 Task: Add Hu Almond Crunch Organic Dark Chocolate Bar to the cart.
Action: Mouse moved to (18, 60)
Screenshot: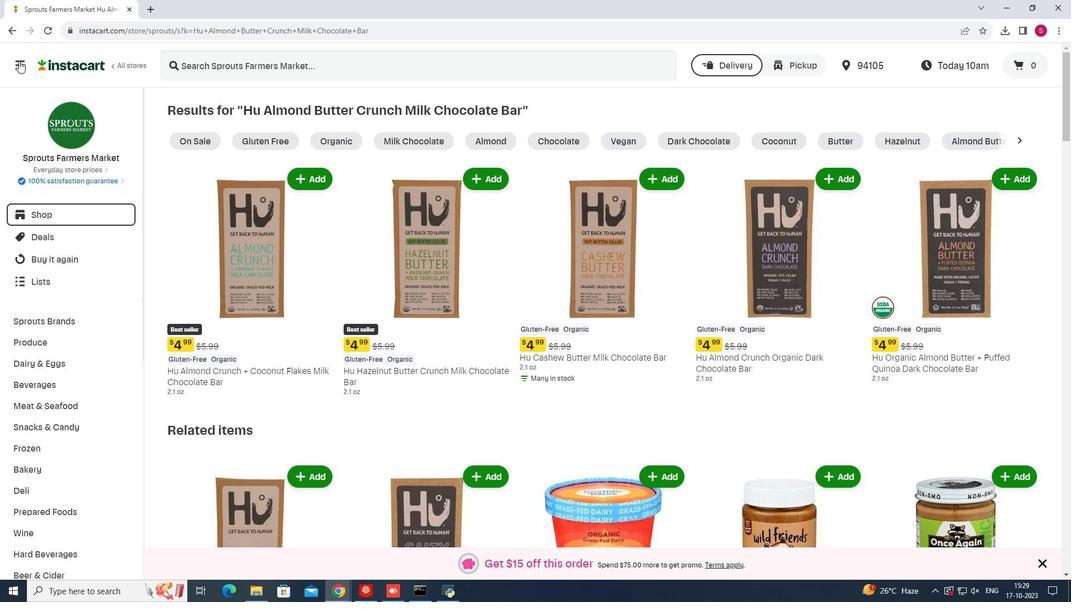 
Action: Mouse pressed left at (18, 60)
Screenshot: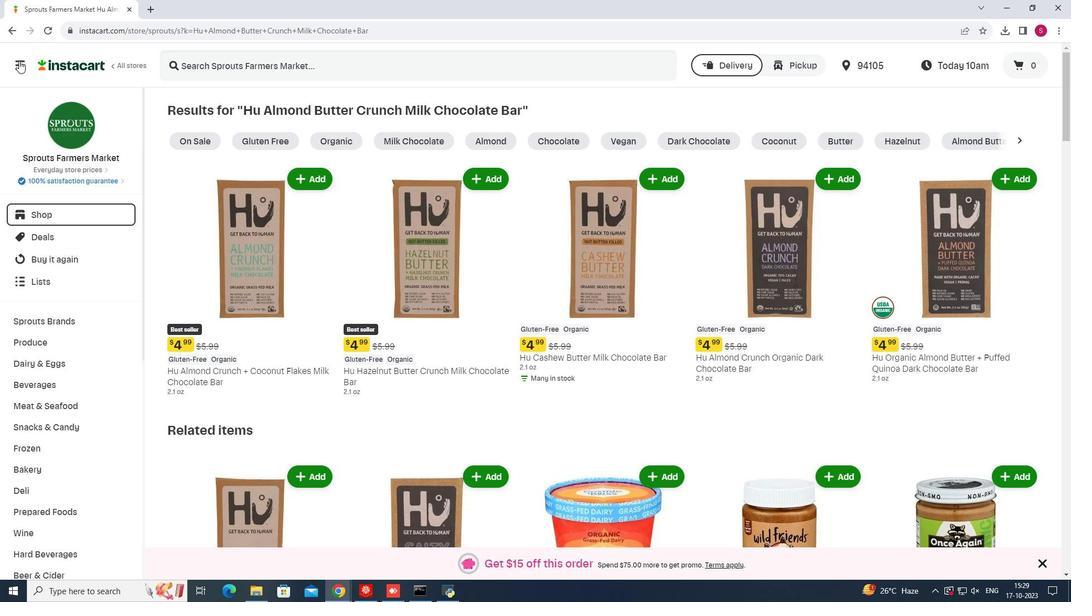 
Action: Mouse moved to (56, 292)
Screenshot: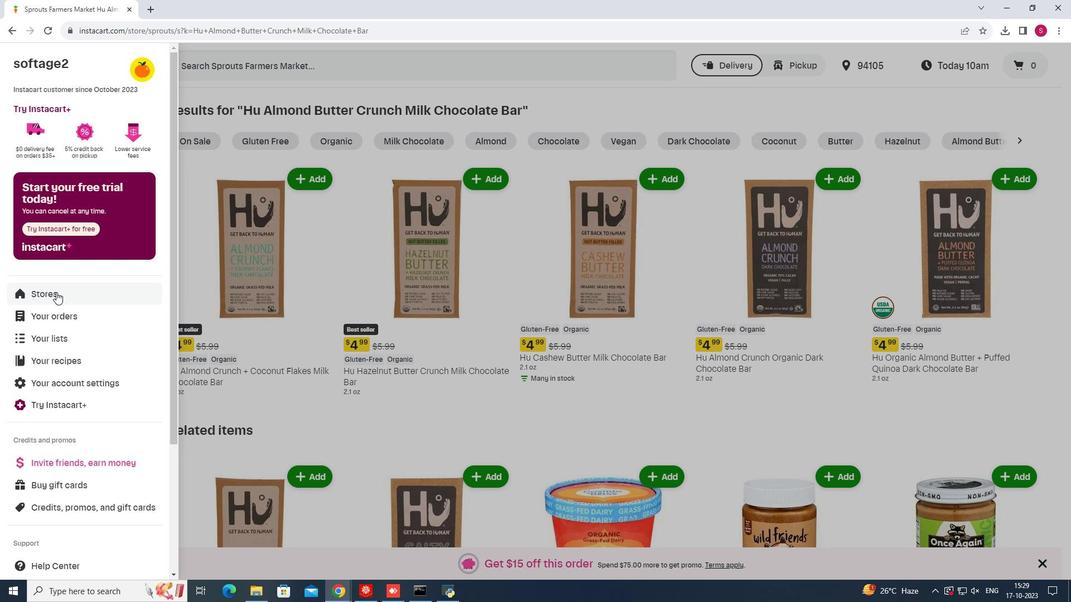 
Action: Mouse pressed left at (56, 292)
Screenshot: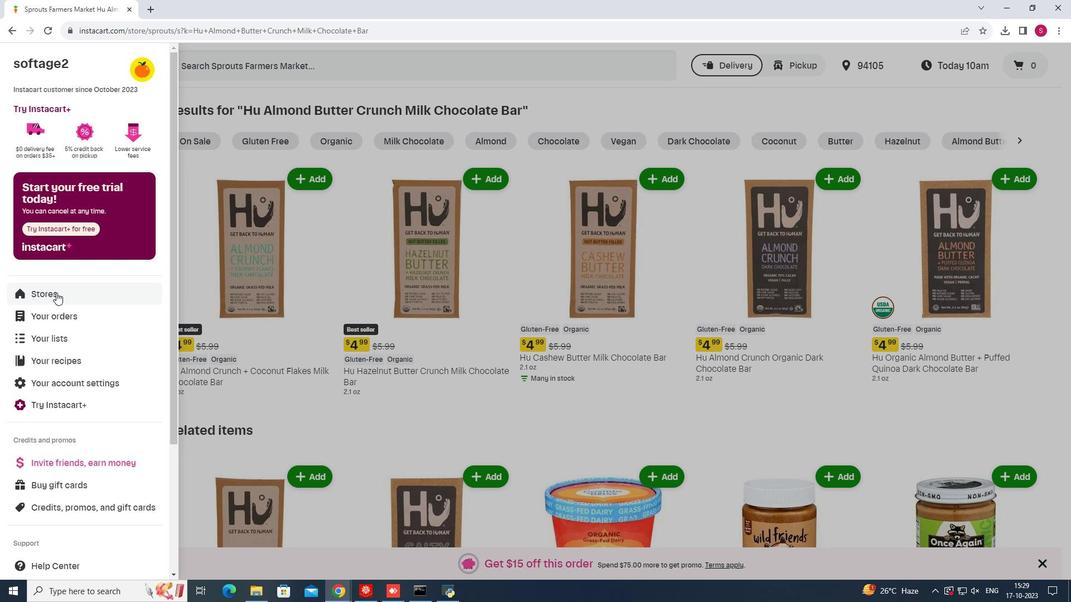 
Action: Mouse moved to (264, 102)
Screenshot: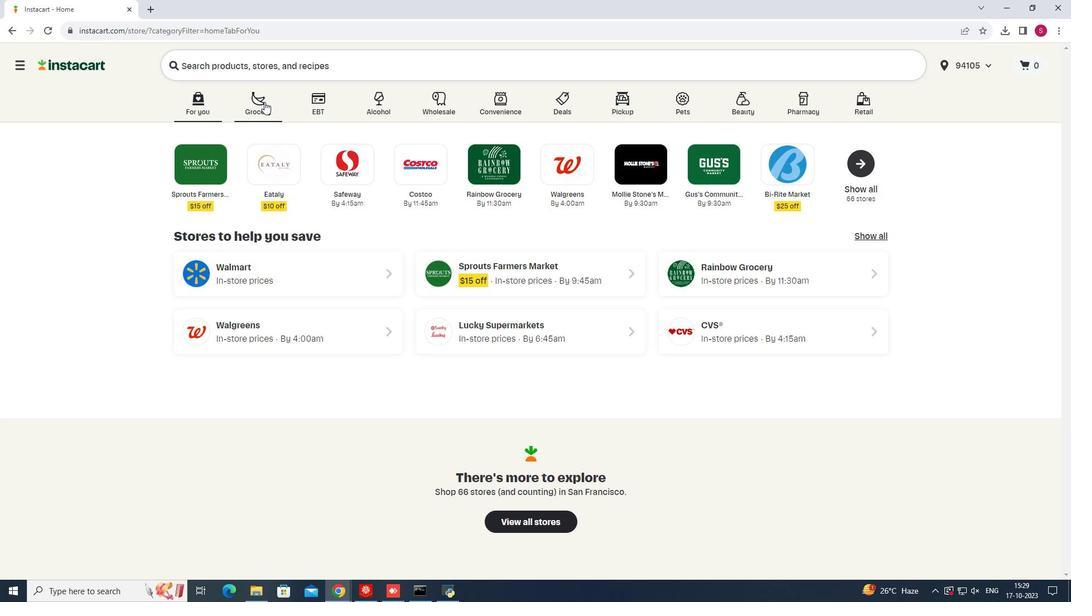 
Action: Mouse pressed left at (264, 102)
Screenshot: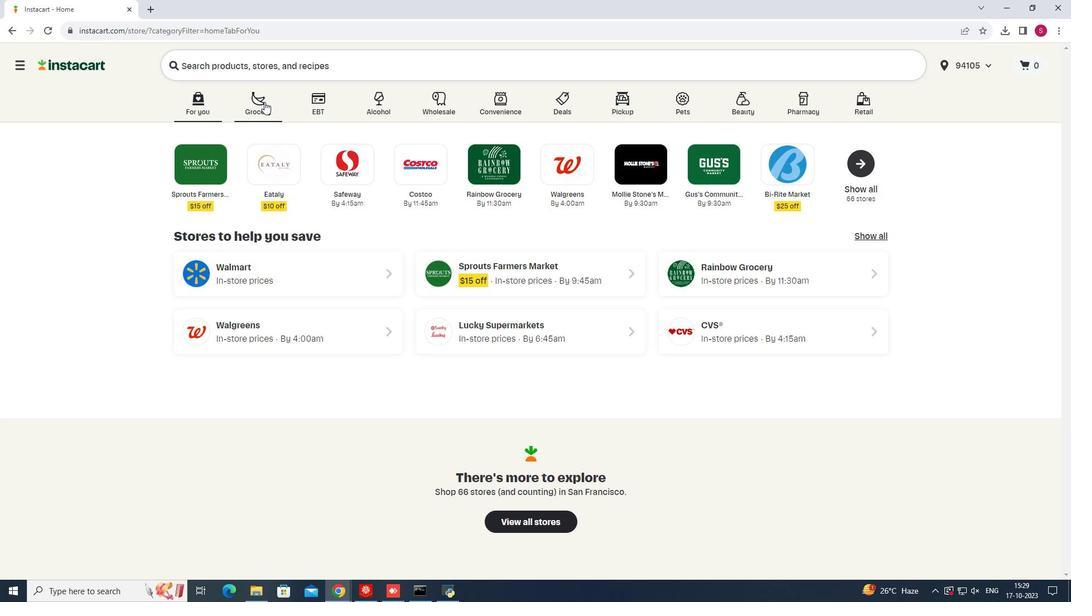 
Action: Mouse moved to (759, 146)
Screenshot: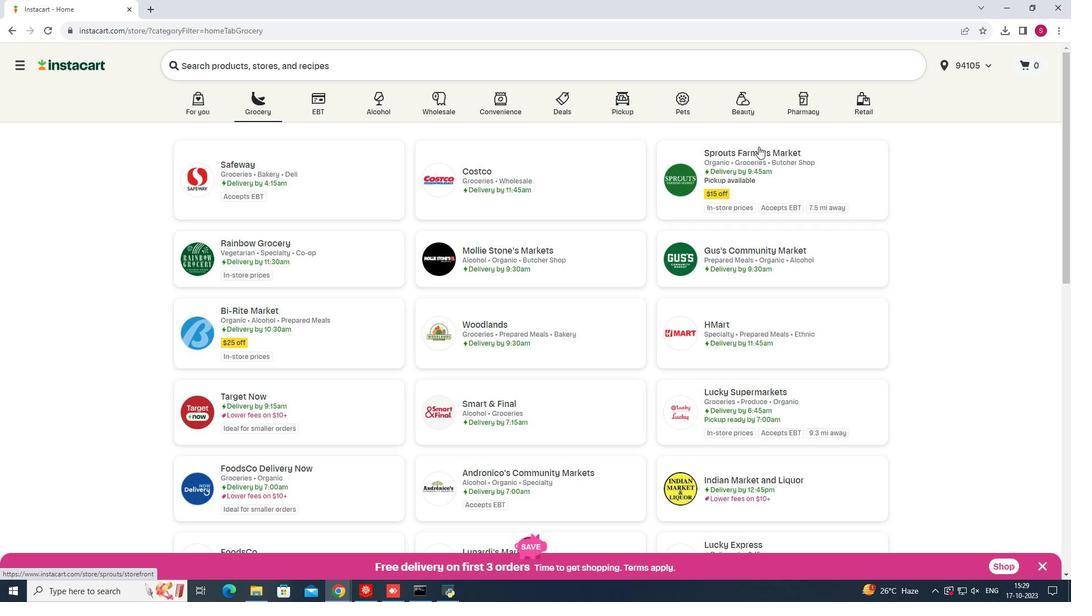 
Action: Mouse pressed left at (759, 146)
Screenshot: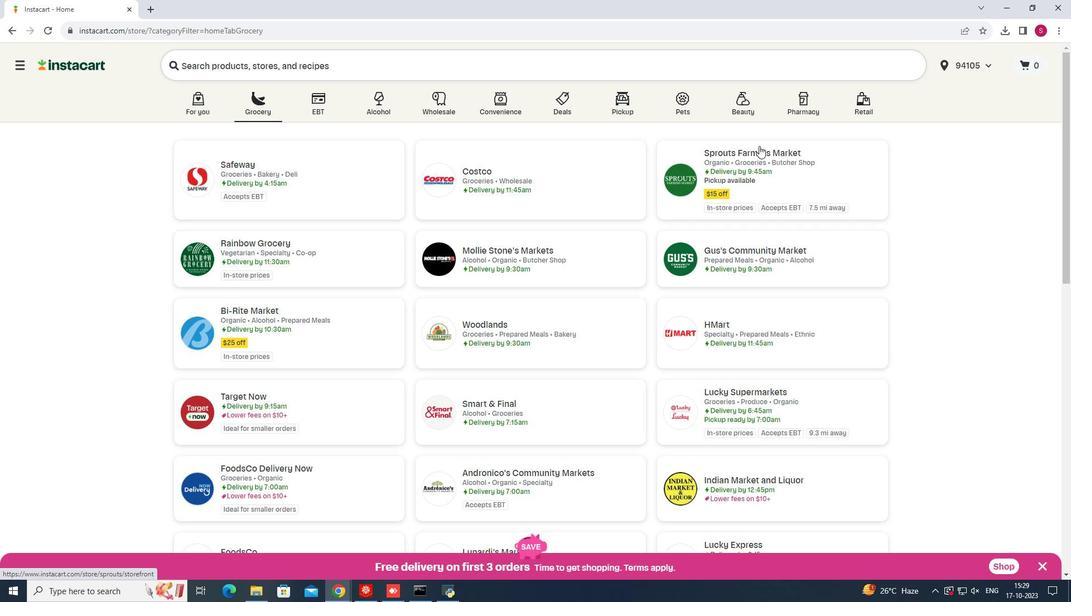 
Action: Mouse moved to (54, 424)
Screenshot: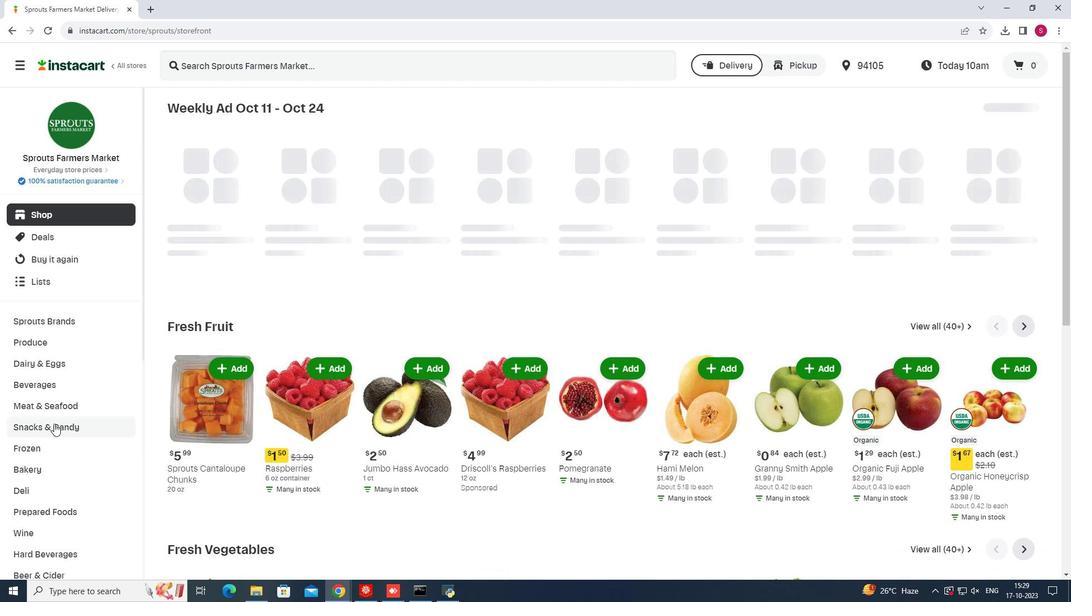 
Action: Mouse pressed left at (54, 424)
Screenshot: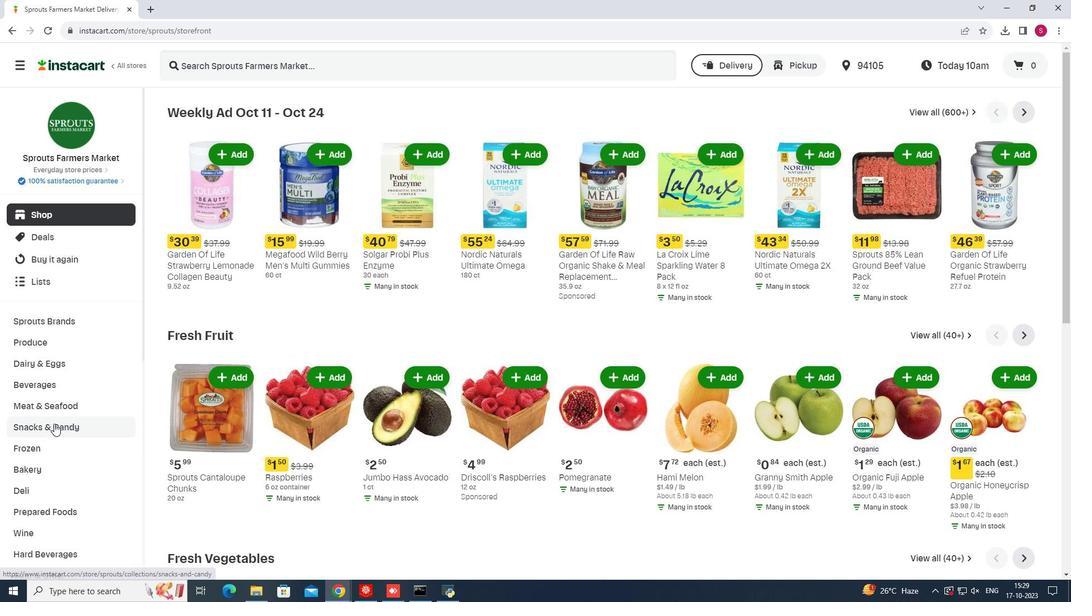 
Action: Mouse moved to (325, 137)
Screenshot: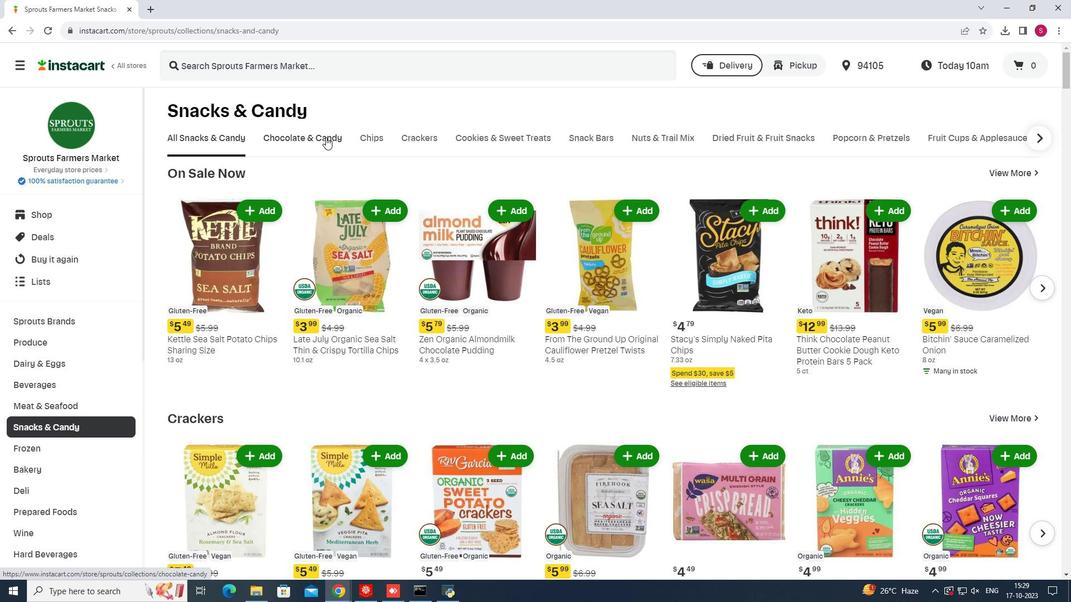 
Action: Mouse pressed left at (325, 137)
Screenshot: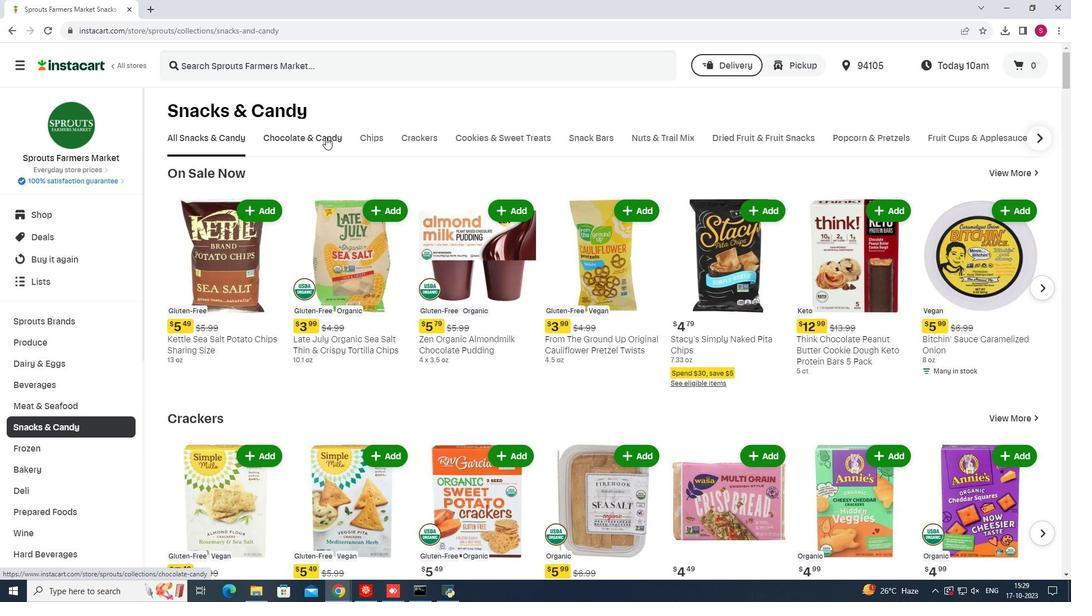 
Action: Mouse moved to (284, 186)
Screenshot: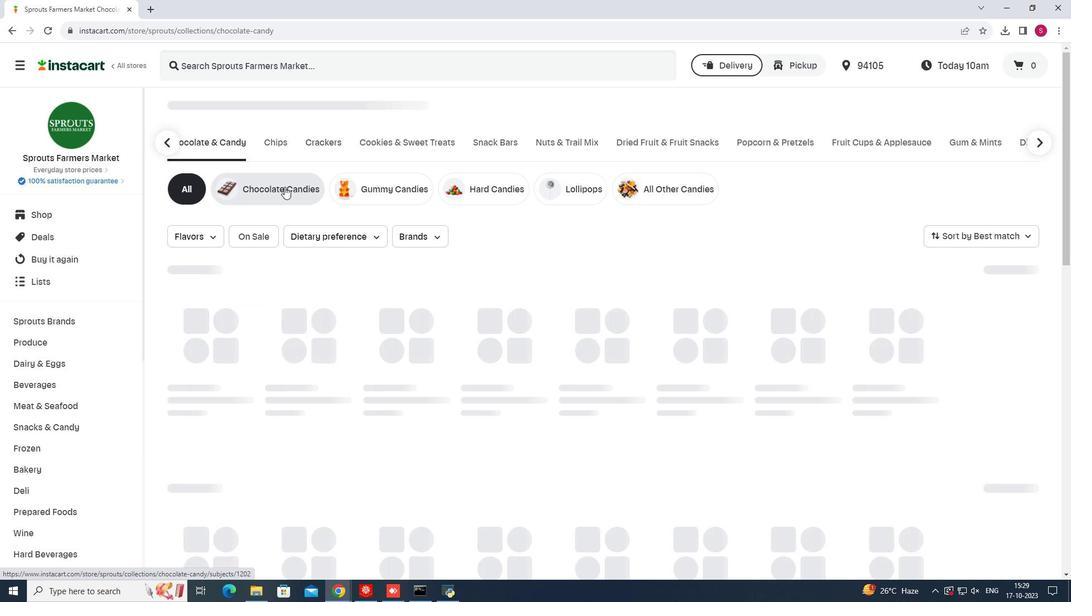 
Action: Mouse pressed left at (284, 186)
Screenshot: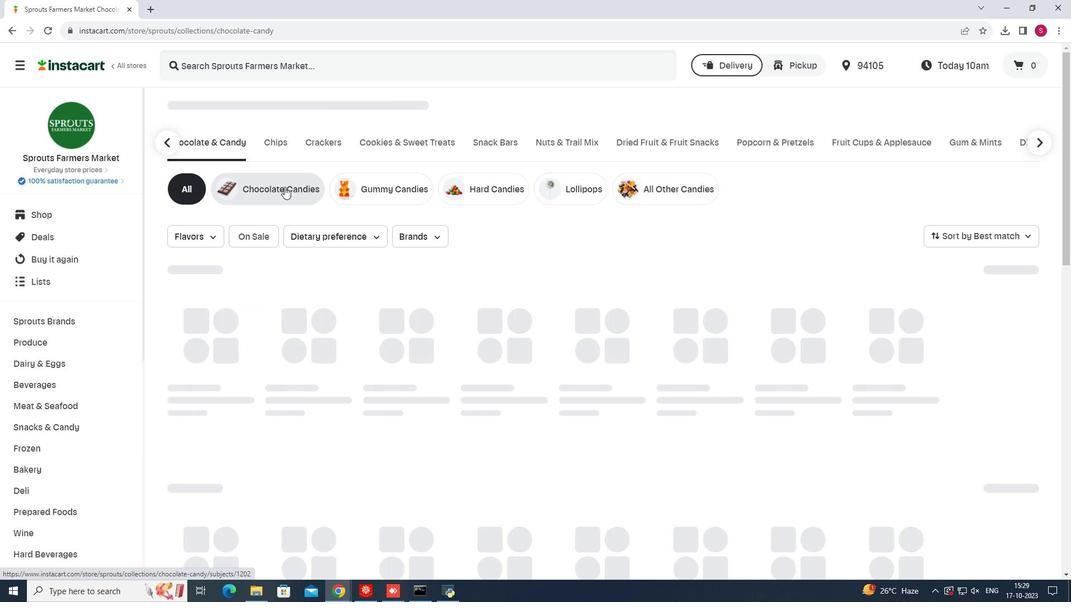 
Action: Mouse moved to (384, 66)
Screenshot: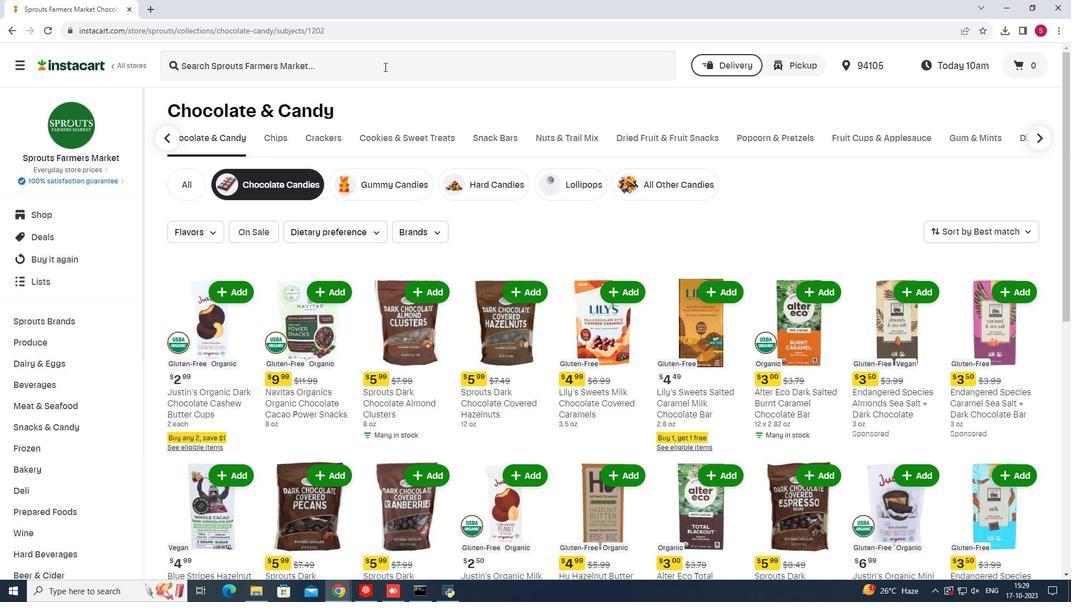 
Action: Mouse pressed left at (384, 66)
Screenshot: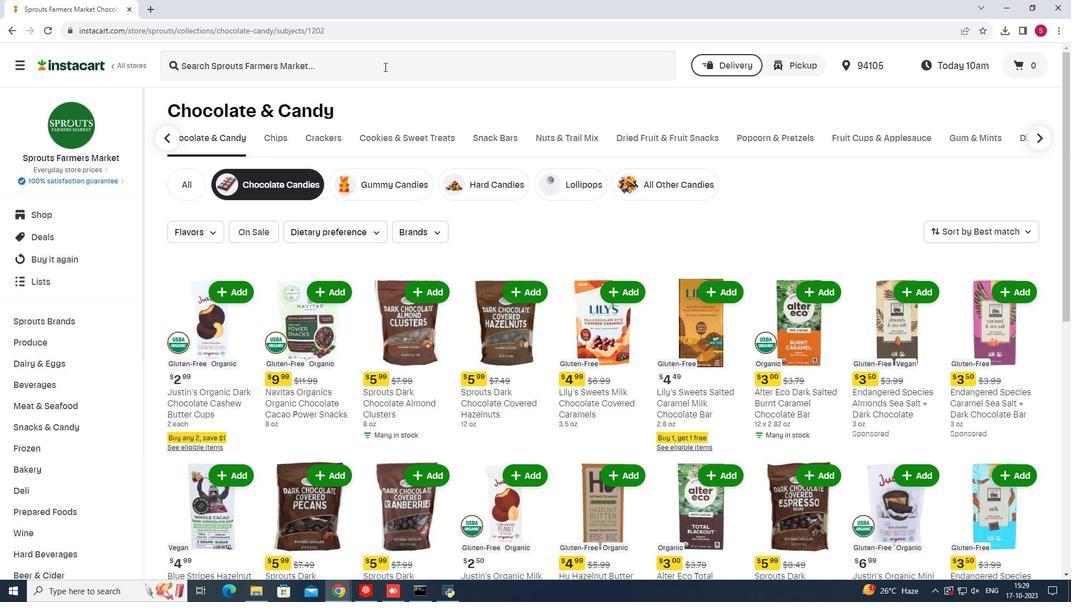 
Action: Key pressed <Key.shift>Hu<Key.space><Key.shift>Almond<Key.space><Key.shift>Crunch<Key.space><Key.shift>Organic<Key.space><Key.shift>Dark<Key.space><Key.shift>Chocolate<Key.space><Key.shift>Bar<Key.enter>
Screenshot: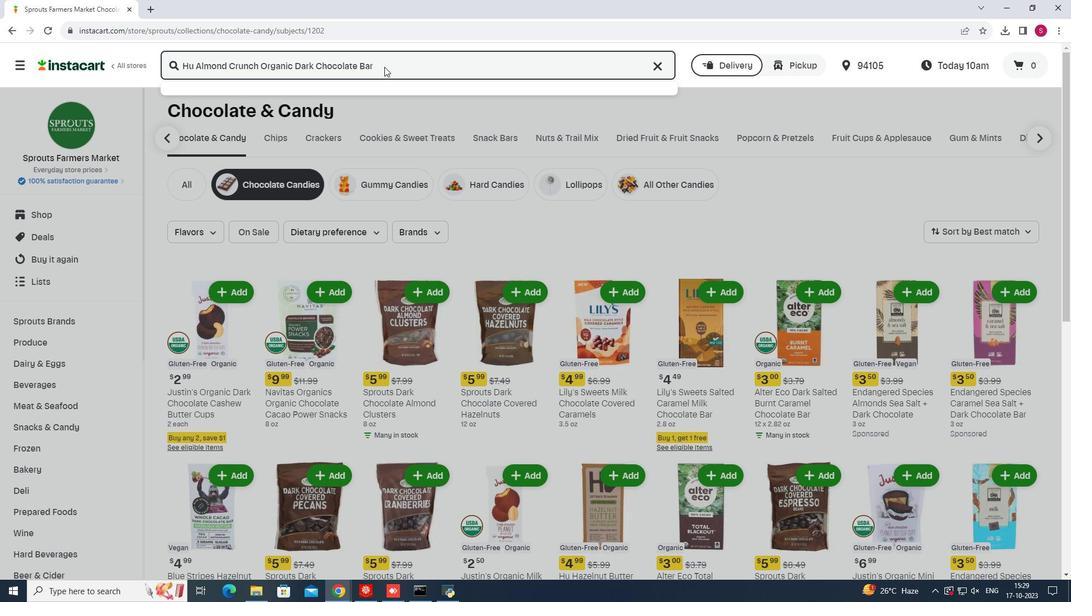 
Action: Mouse moved to (638, 180)
Screenshot: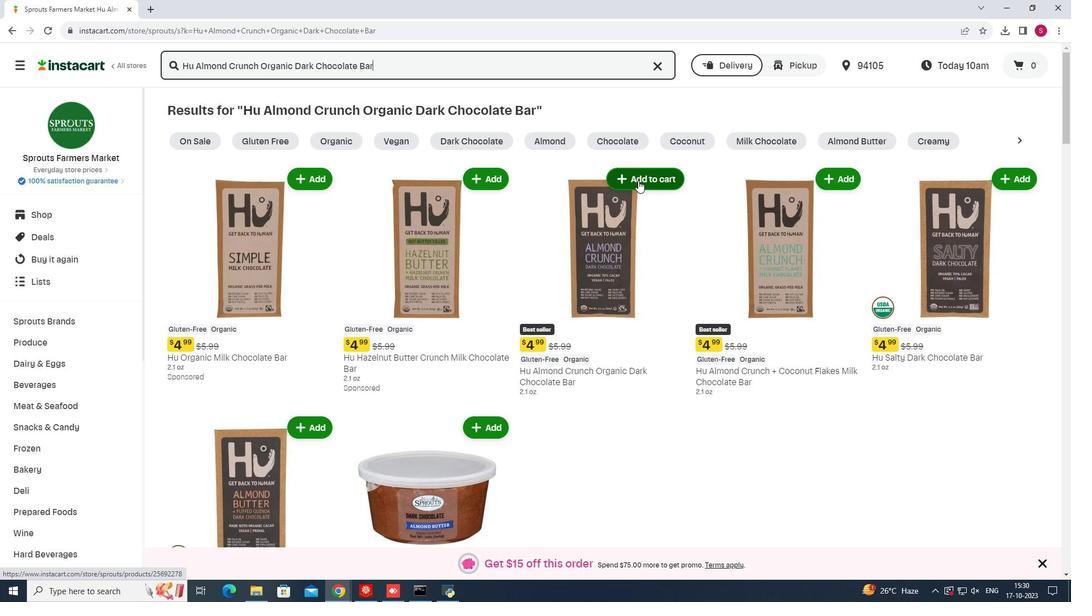 
Action: Mouse pressed left at (638, 180)
Screenshot: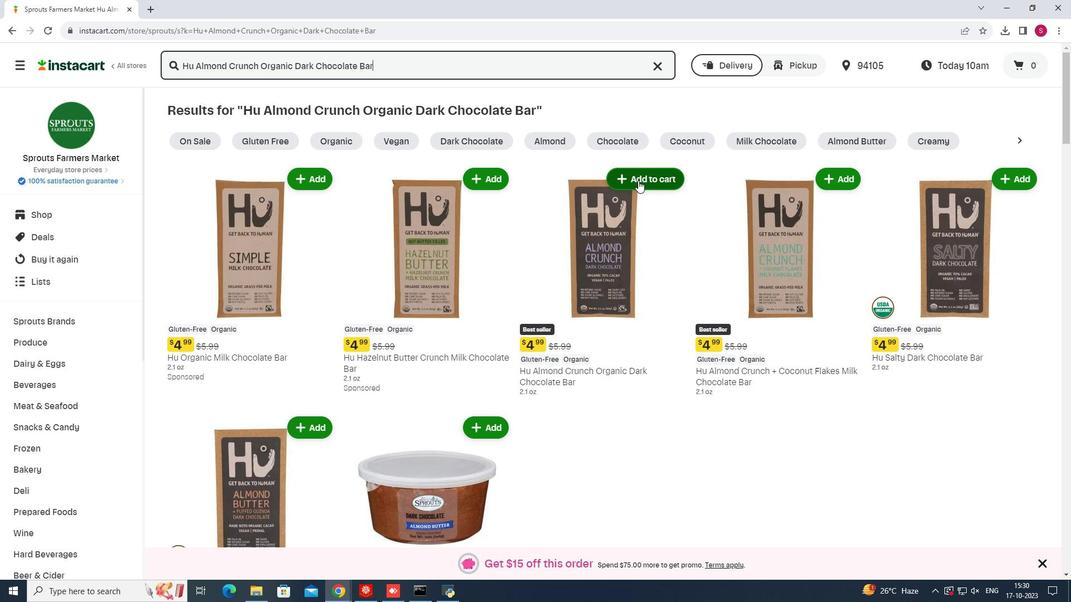 
Action: Mouse moved to (713, 275)
Screenshot: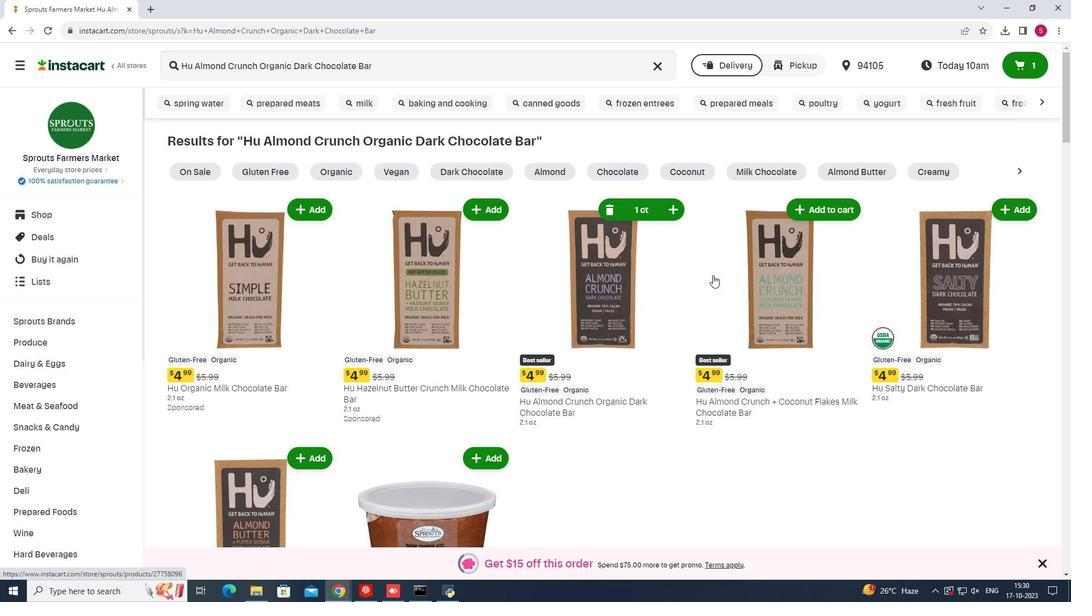
